 Task: Open Outlook and view items by category.
Action: Mouse moved to (5, 73)
Screenshot: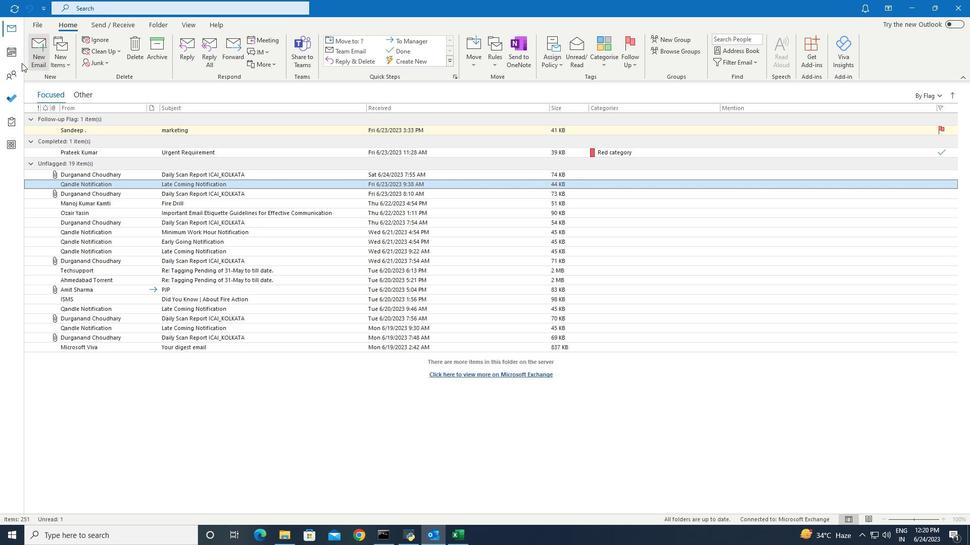 
Action: Mouse pressed left at (5, 73)
Screenshot: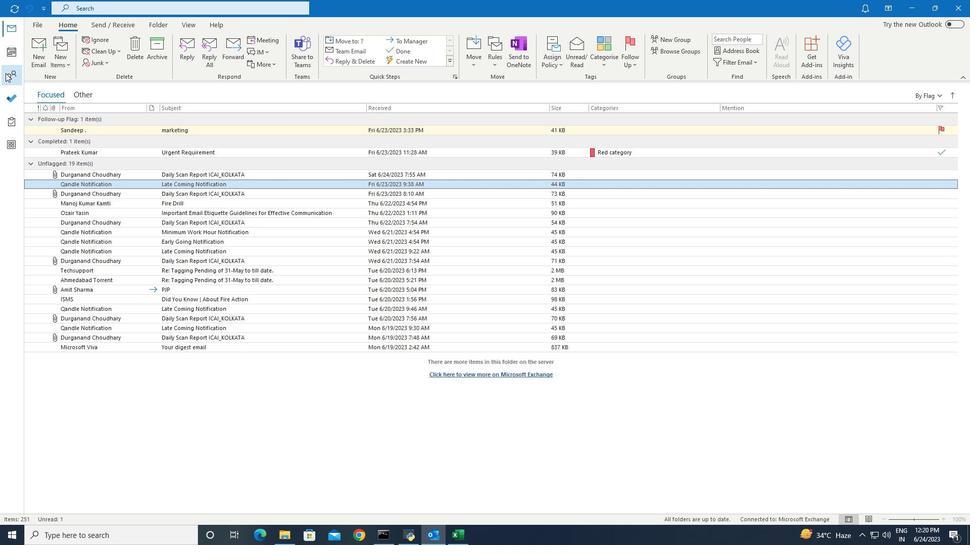 
Action: Mouse moved to (182, 23)
Screenshot: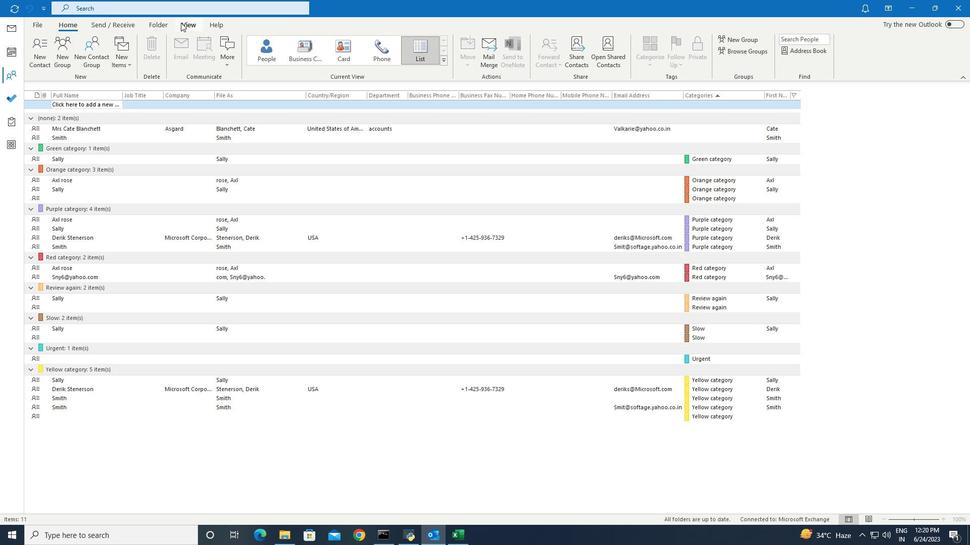 
Action: Mouse pressed left at (182, 23)
Screenshot: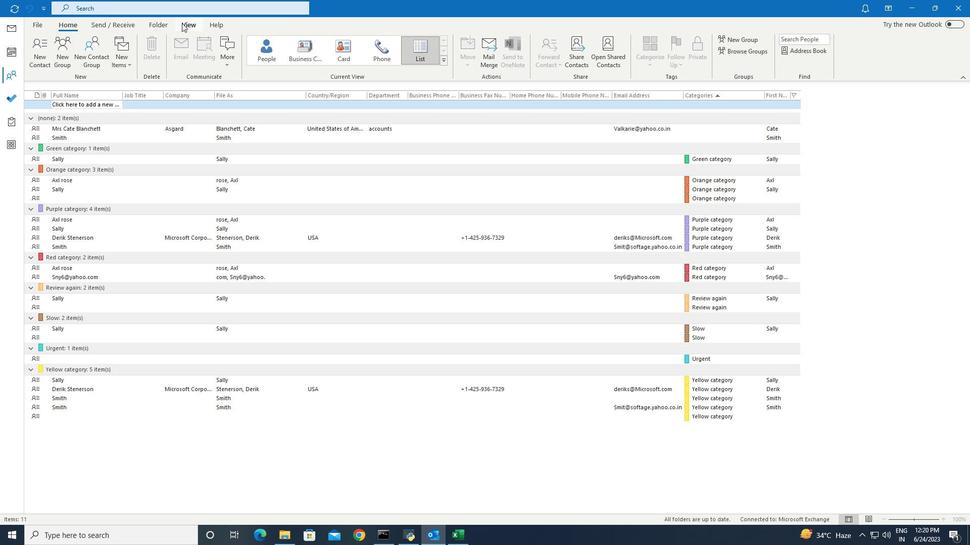 
Action: Mouse moved to (244, 61)
Screenshot: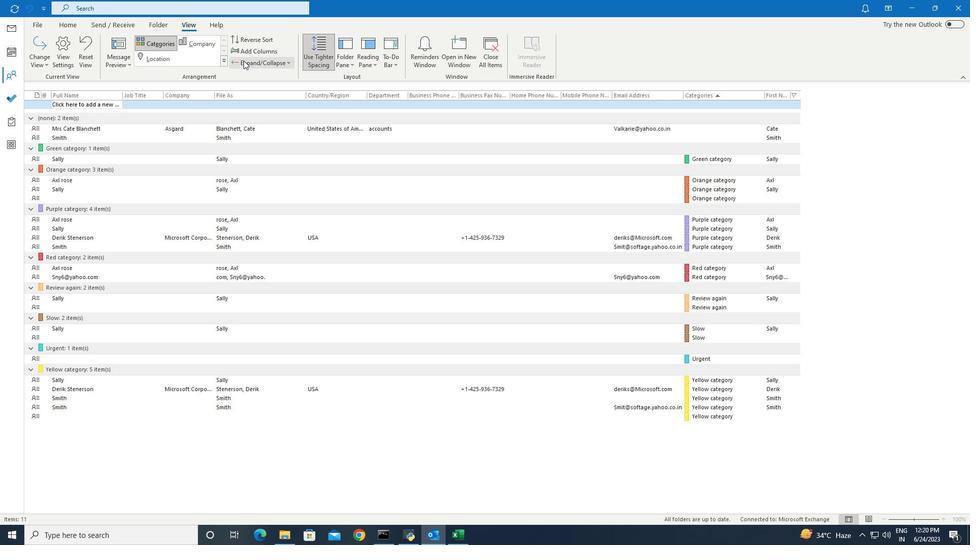 
Action: Mouse pressed left at (244, 61)
Screenshot: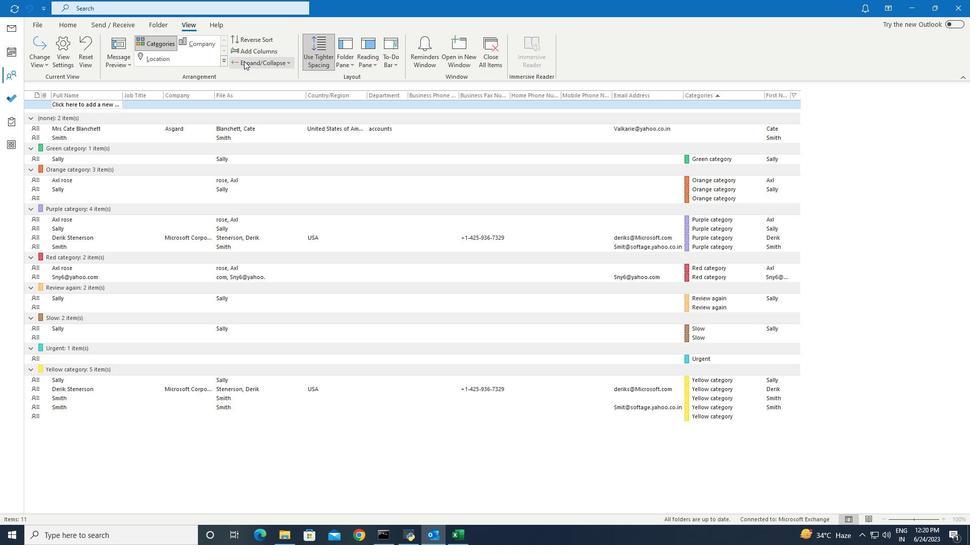 
Action: Mouse moved to (247, 88)
Screenshot: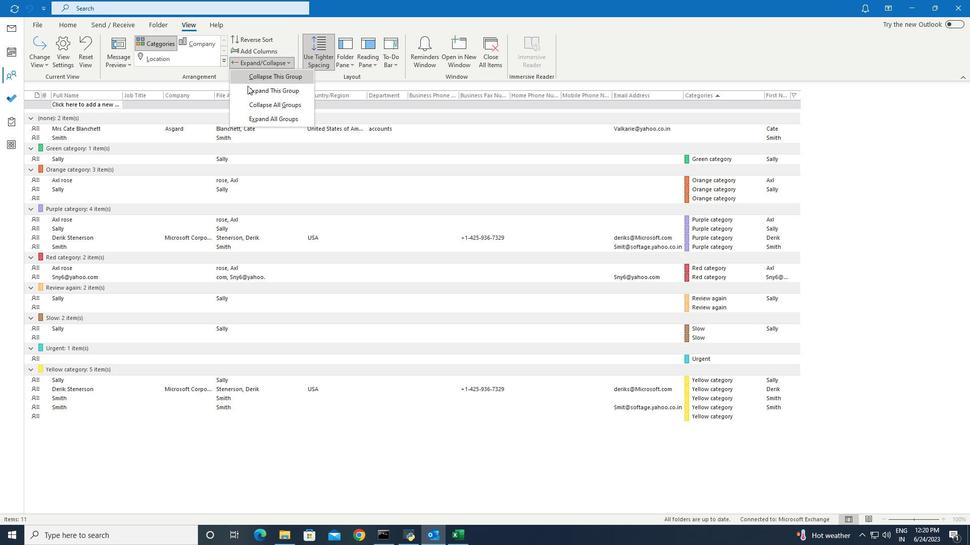 
Action: Mouse pressed left at (247, 88)
Screenshot: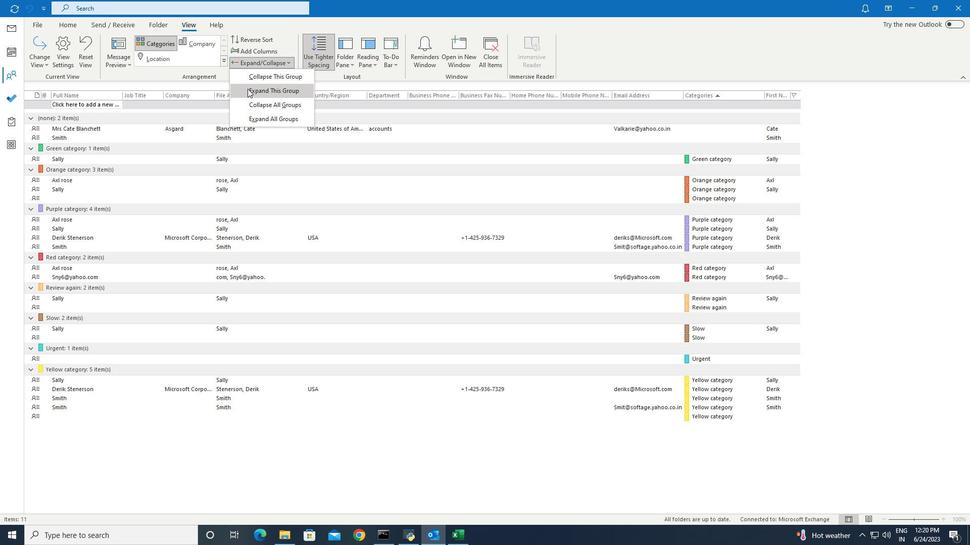 
